 Task: Add Sprouts Spinach to the cart.
Action: Mouse moved to (15, 75)
Screenshot: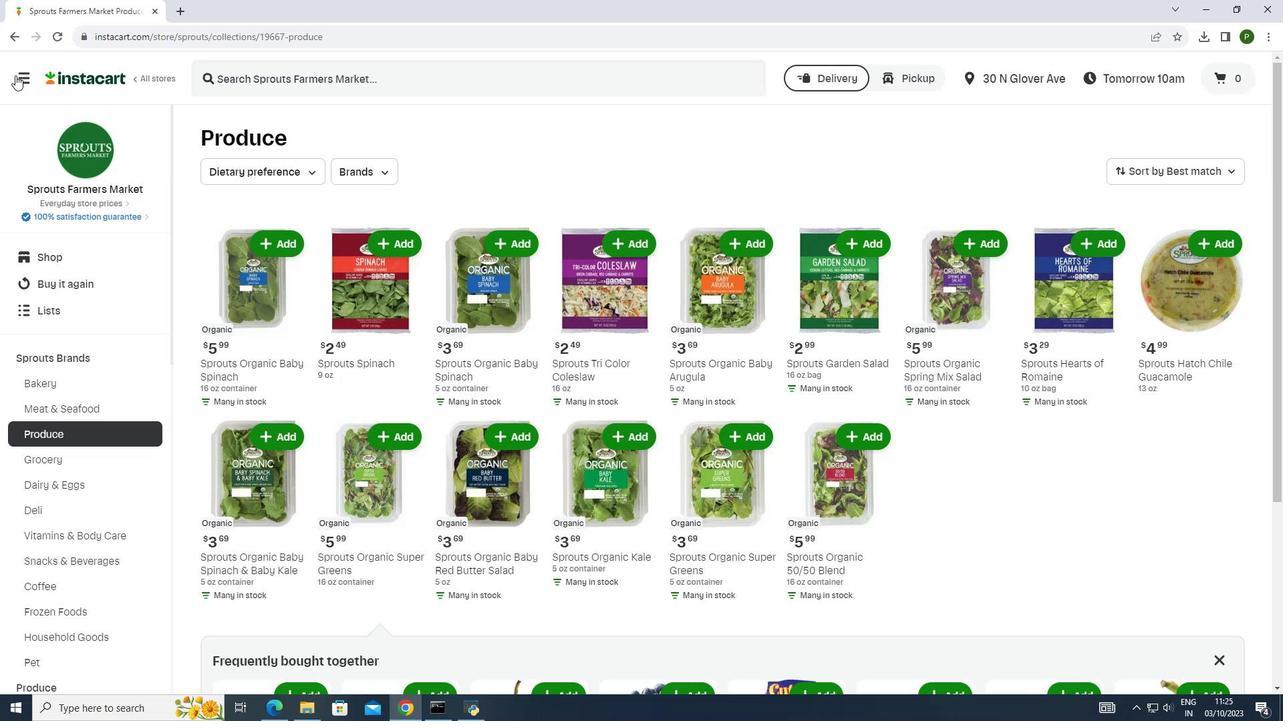 
Action: Mouse pressed left at (15, 75)
Screenshot: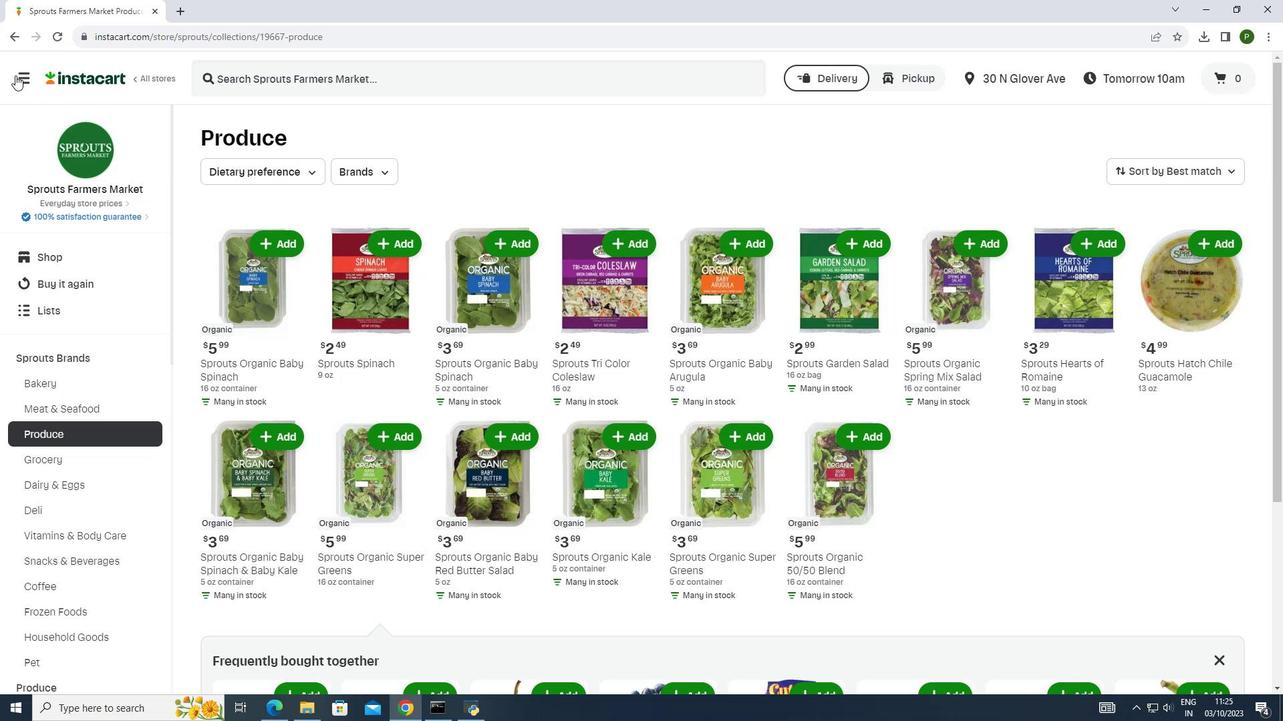 
Action: Mouse moved to (27, 349)
Screenshot: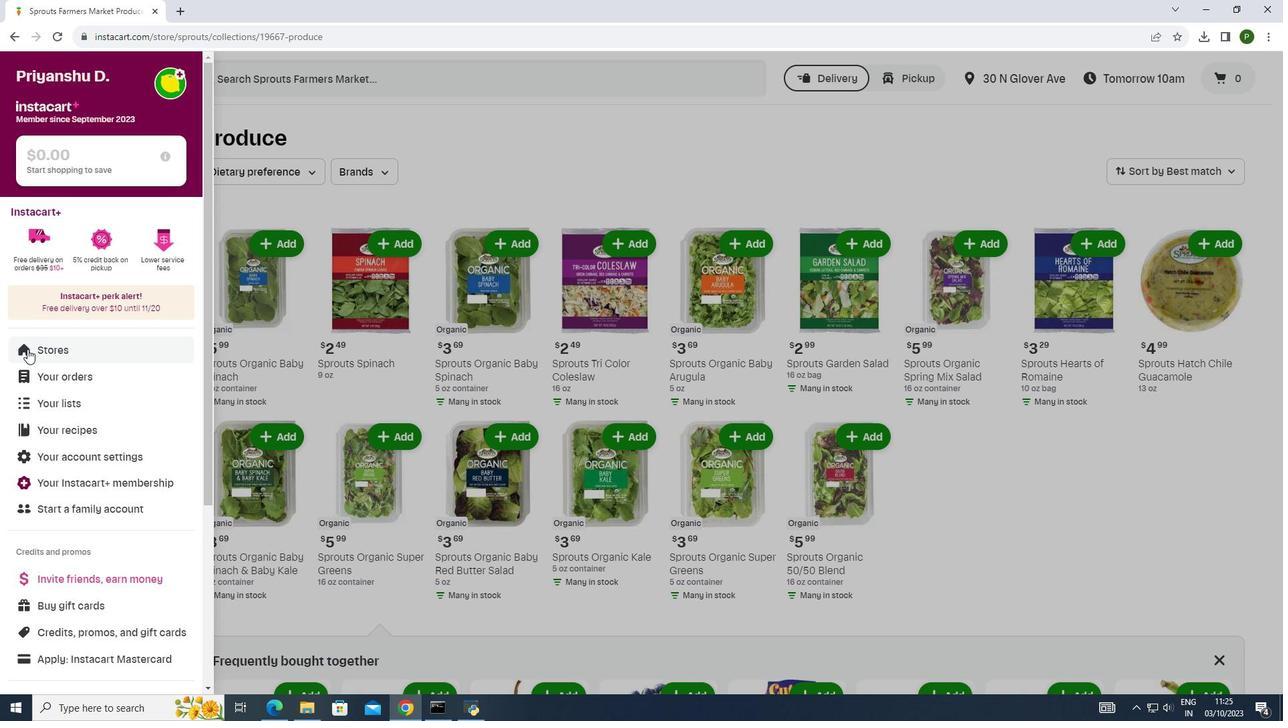 
Action: Mouse pressed left at (27, 349)
Screenshot: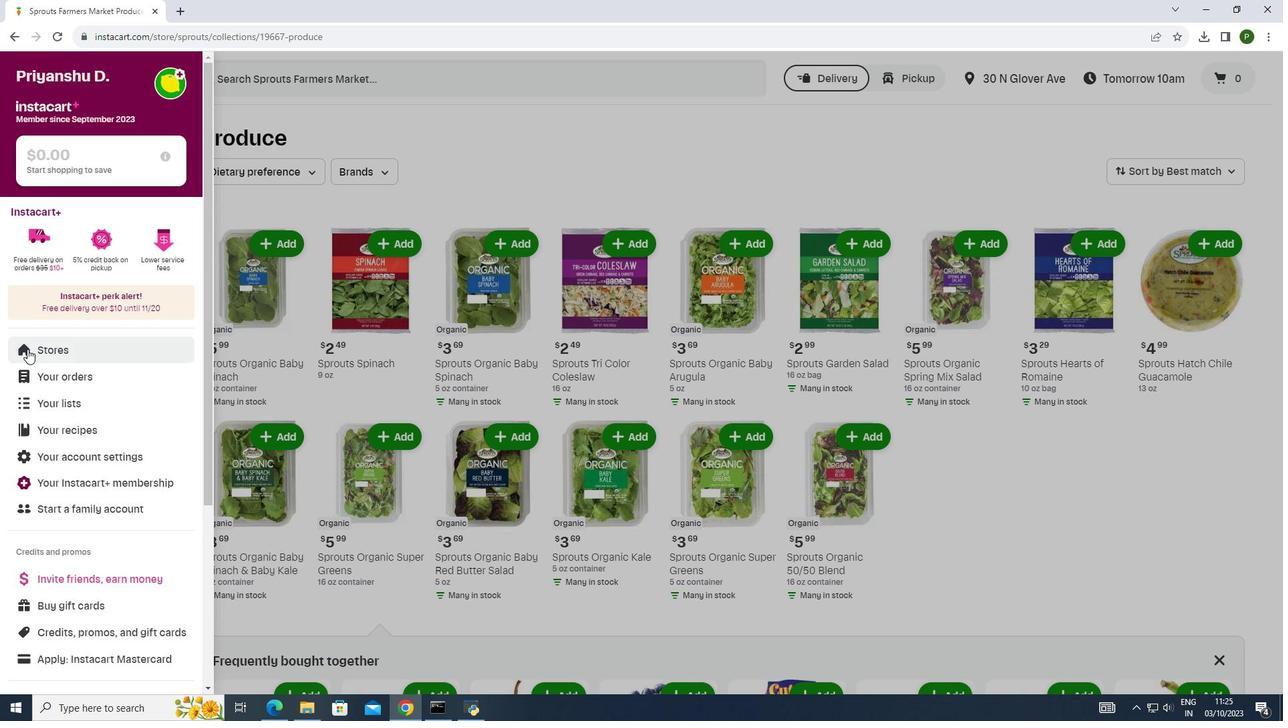 
Action: Mouse moved to (299, 133)
Screenshot: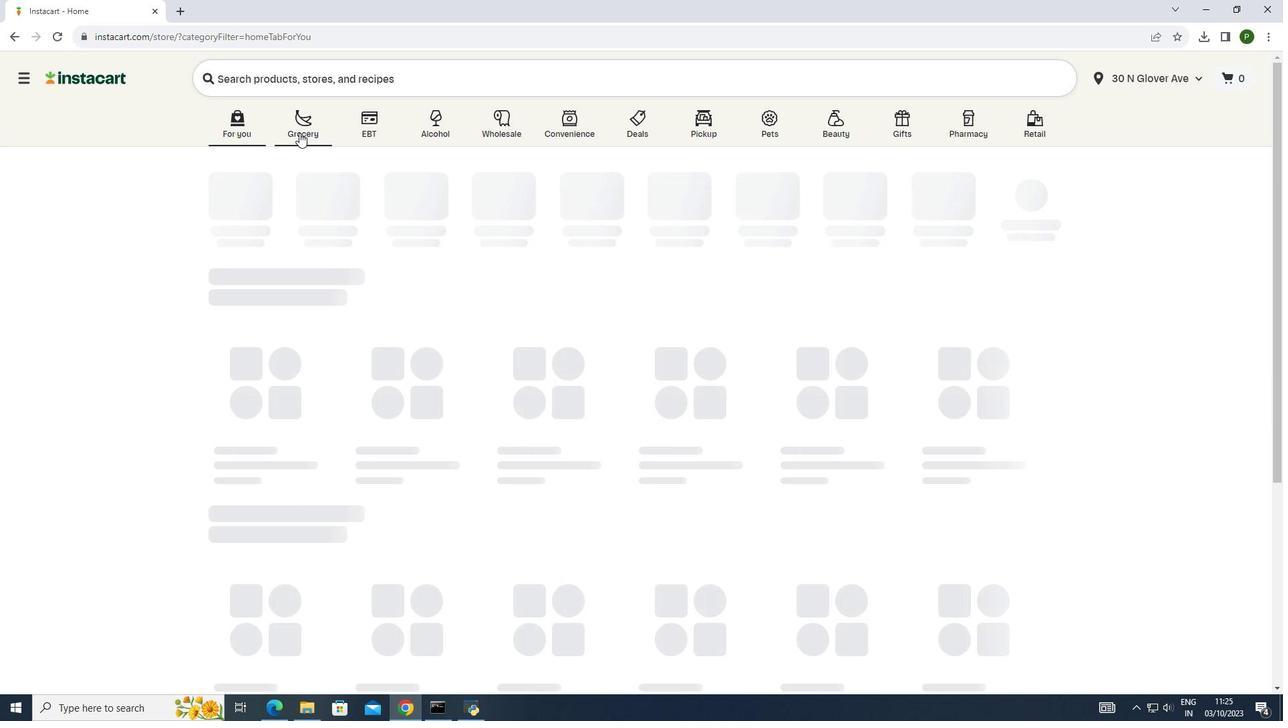 
Action: Mouse pressed left at (299, 133)
Screenshot: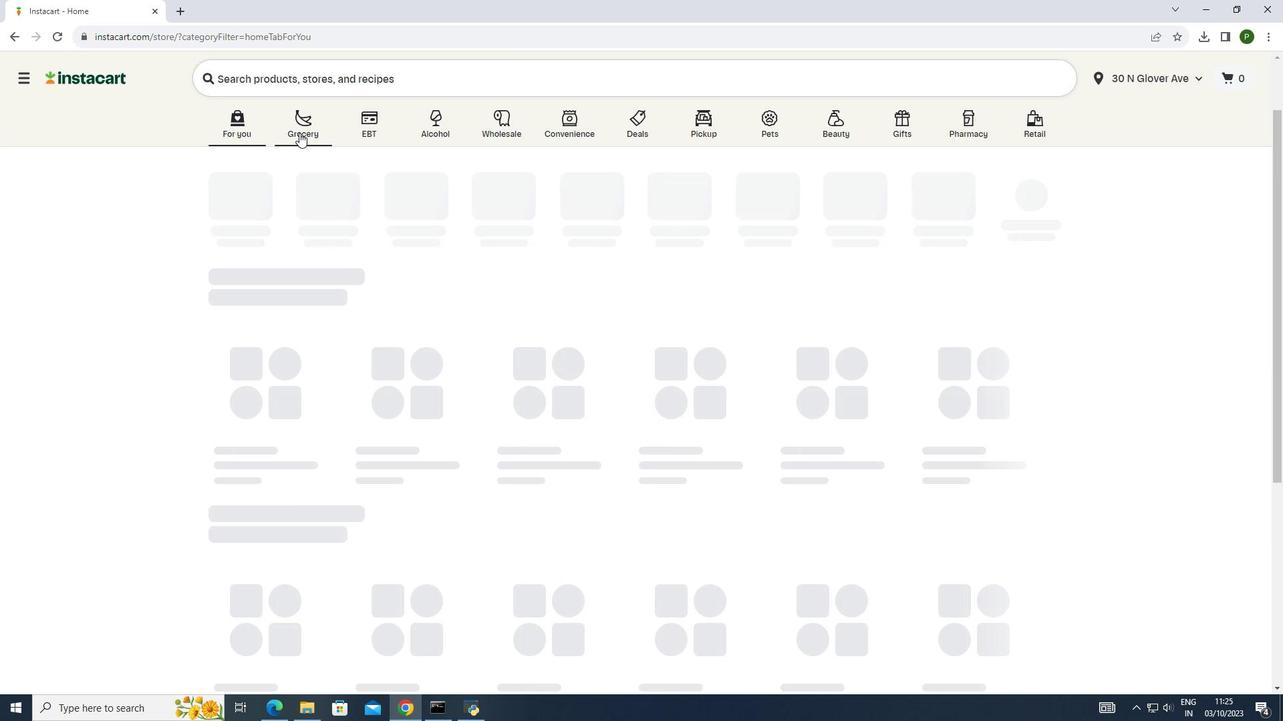 
Action: Mouse moved to (667, 201)
Screenshot: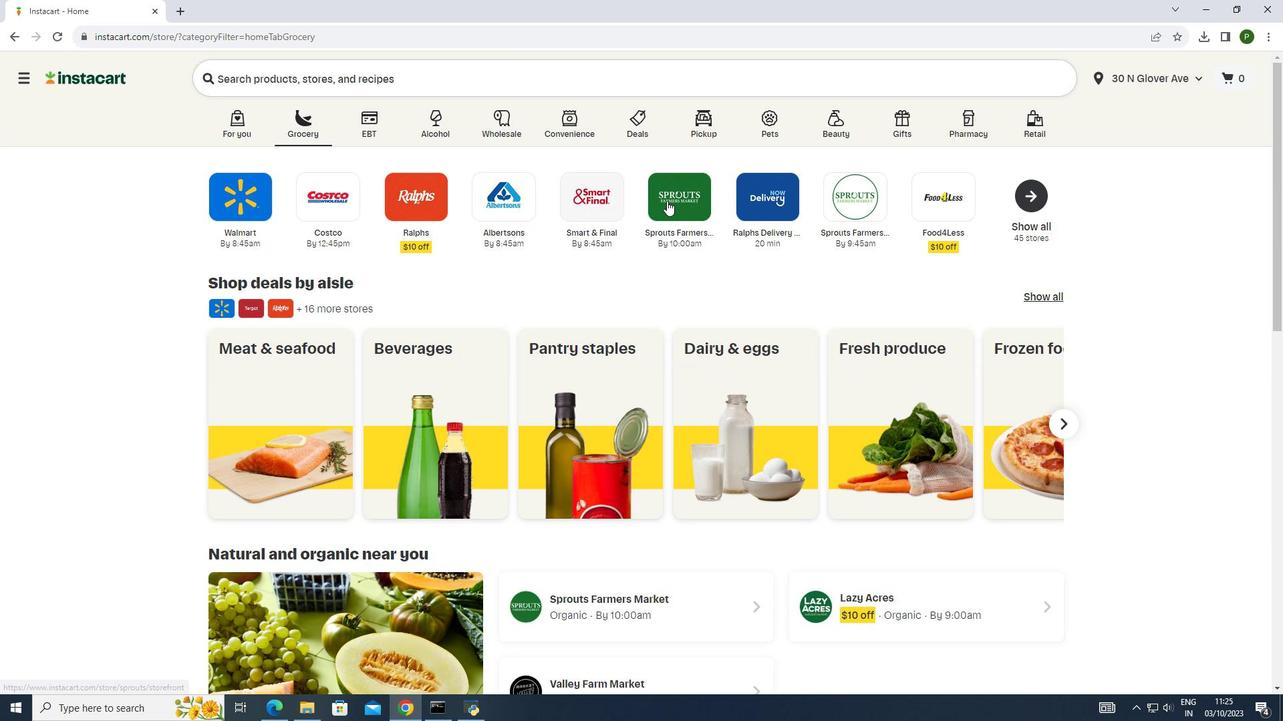 
Action: Mouse pressed left at (667, 201)
Screenshot: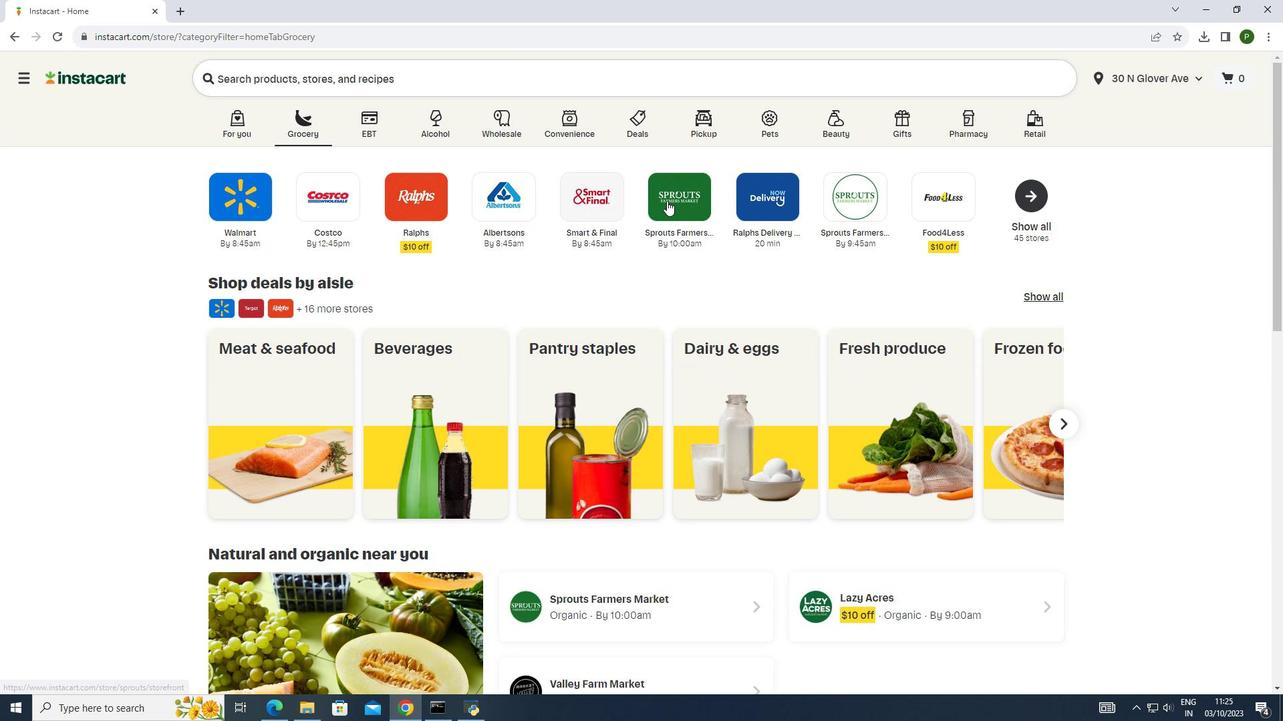
Action: Mouse moved to (99, 357)
Screenshot: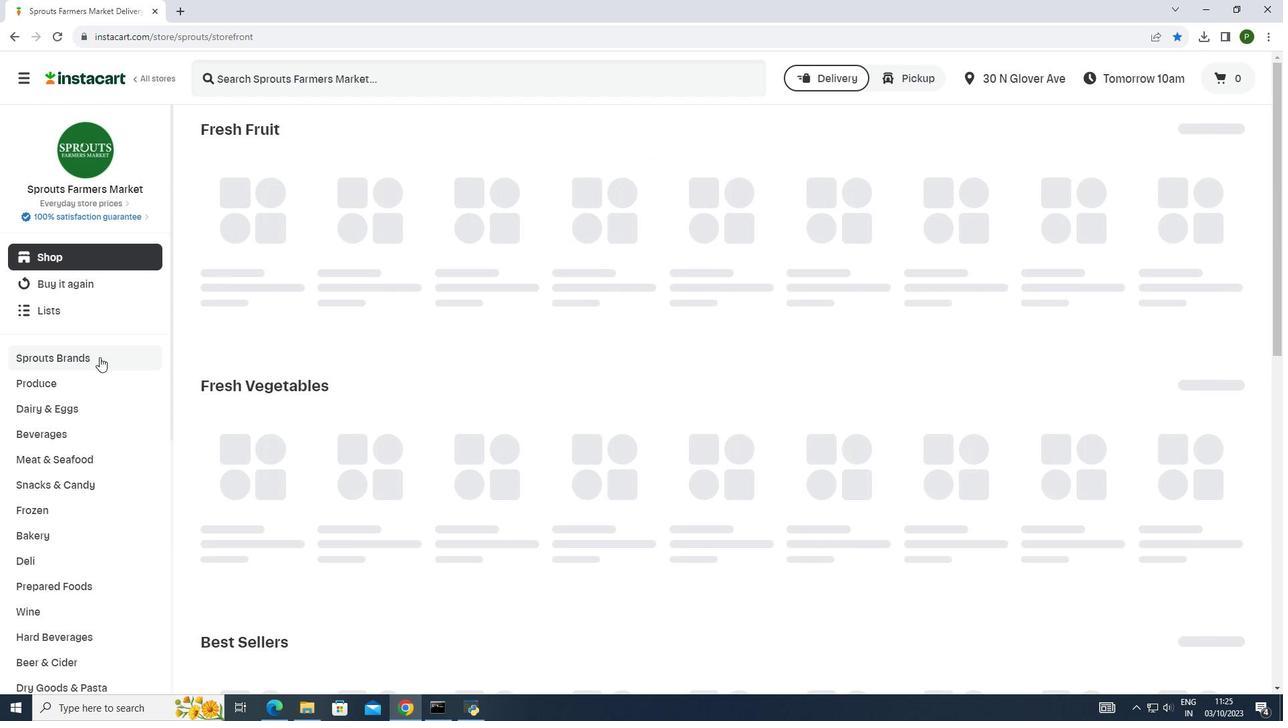 
Action: Mouse pressed left at (99, 357)
Screenshot: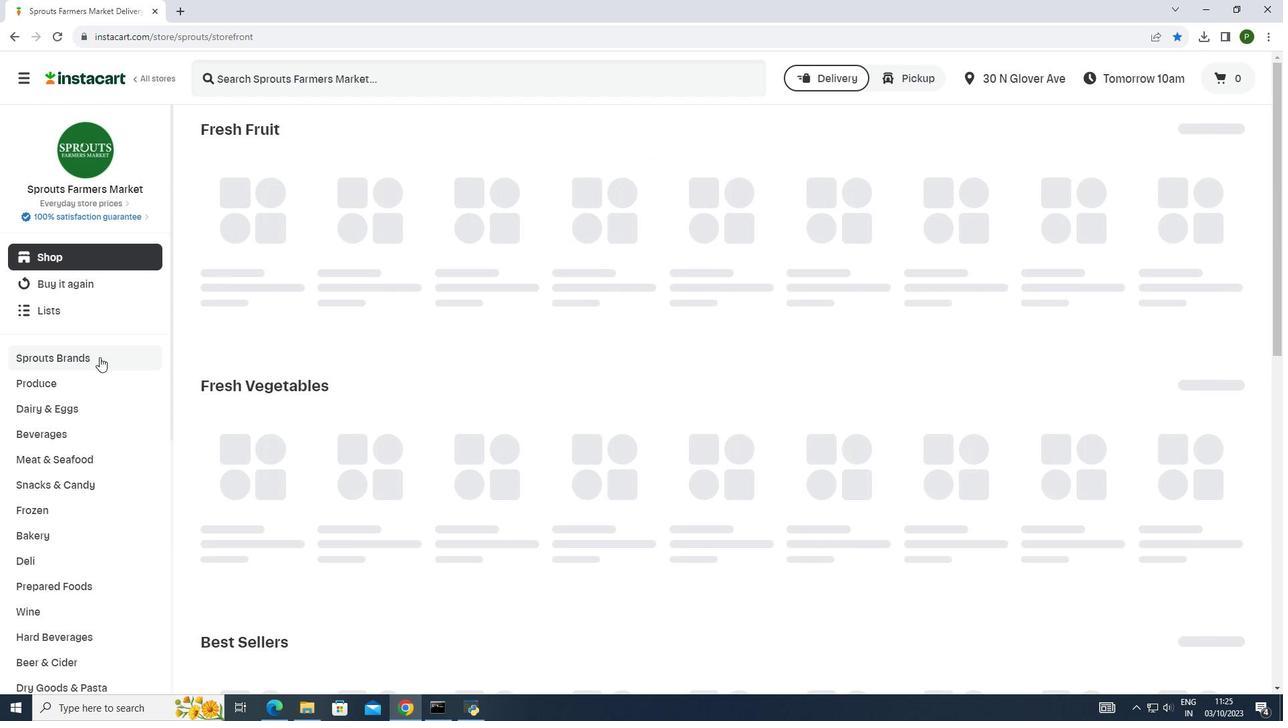 
Action: Mouse moved to (80, 429)
Screenshot: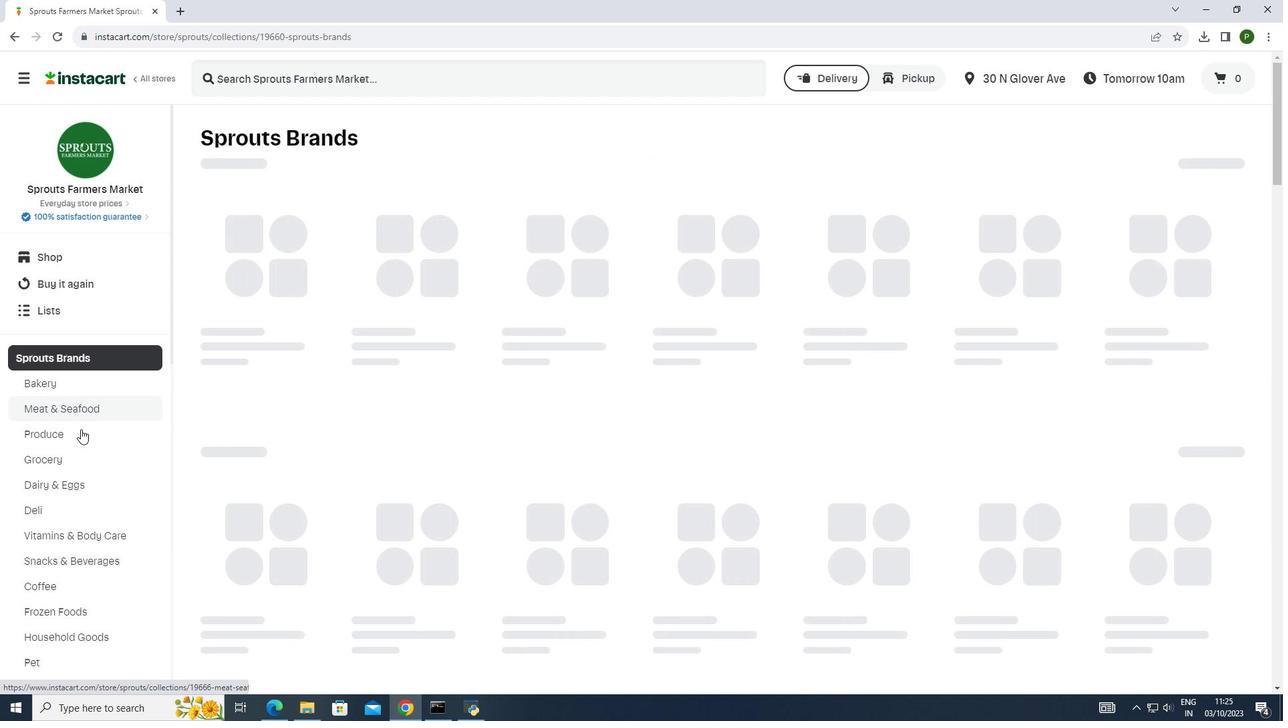 
Action: Mouse pressed left at (80, 429)
Screenshot: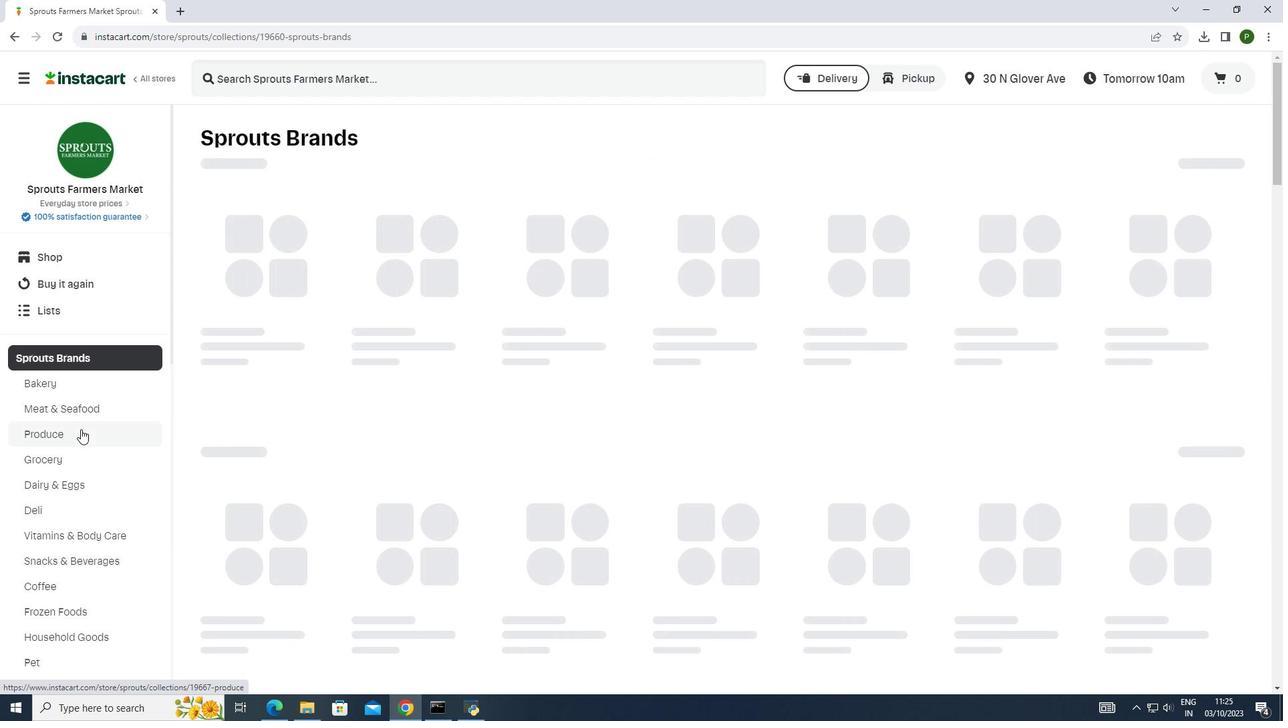
Action: Mouse moved to (654, 248)
Screenshot: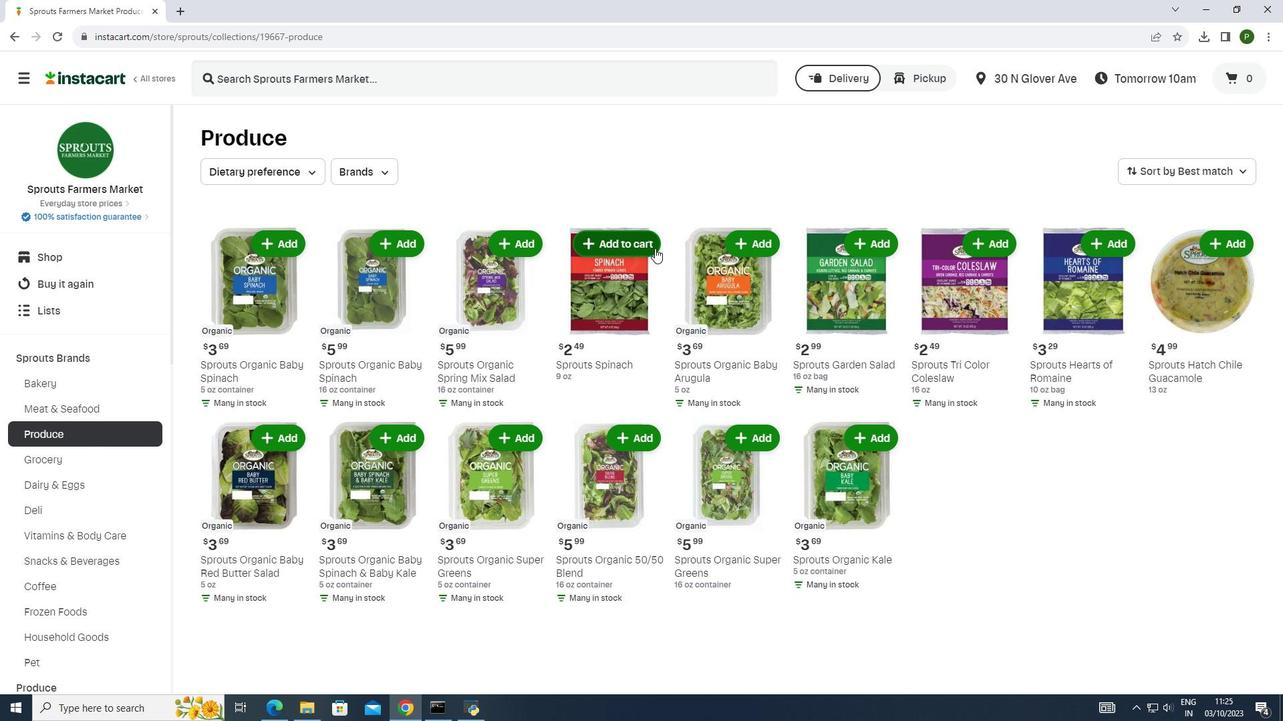 
Action: Mouse pressed left at (654, 248)
Screenshot: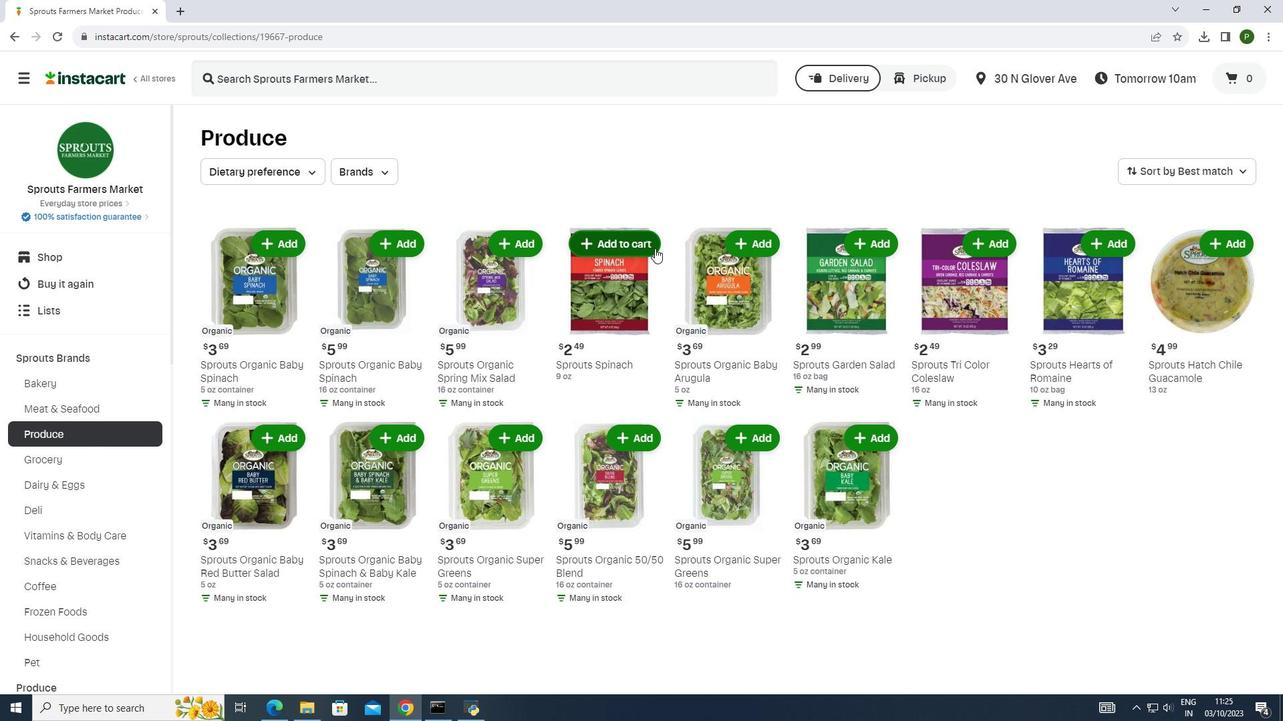 
